 Task: Check your credit history.
Action: Mouse moved to (50, 87)
Screenshot: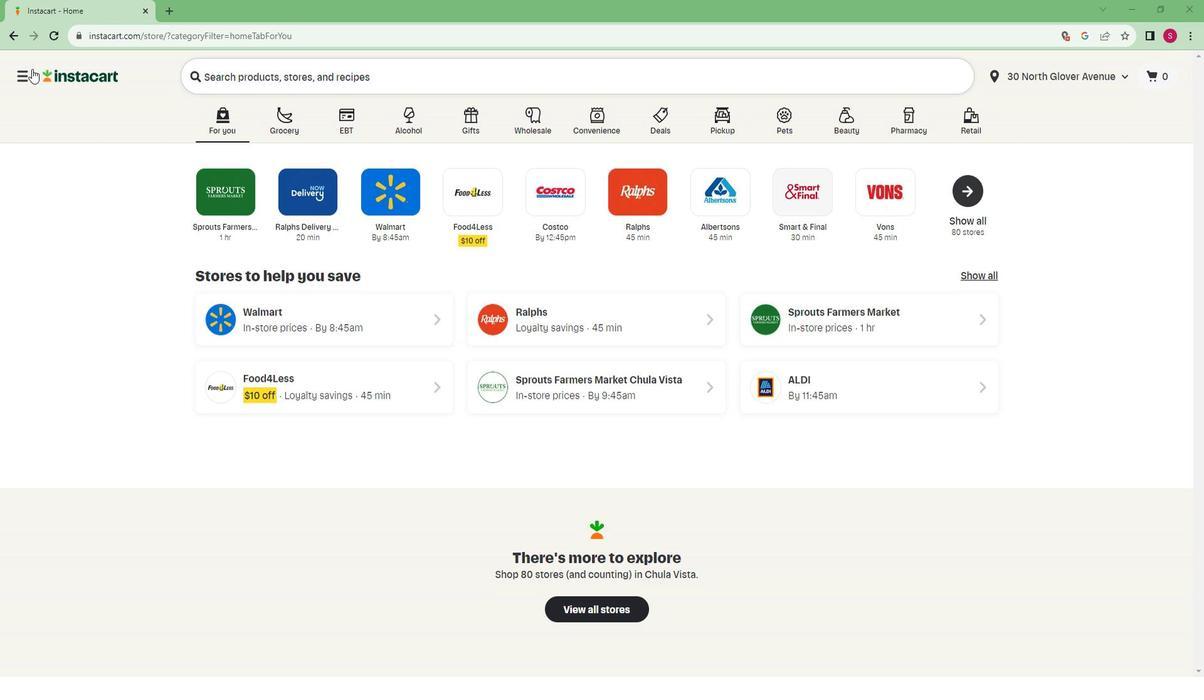 
Action: Mouse pressed left at (50, 87)
Screenshot: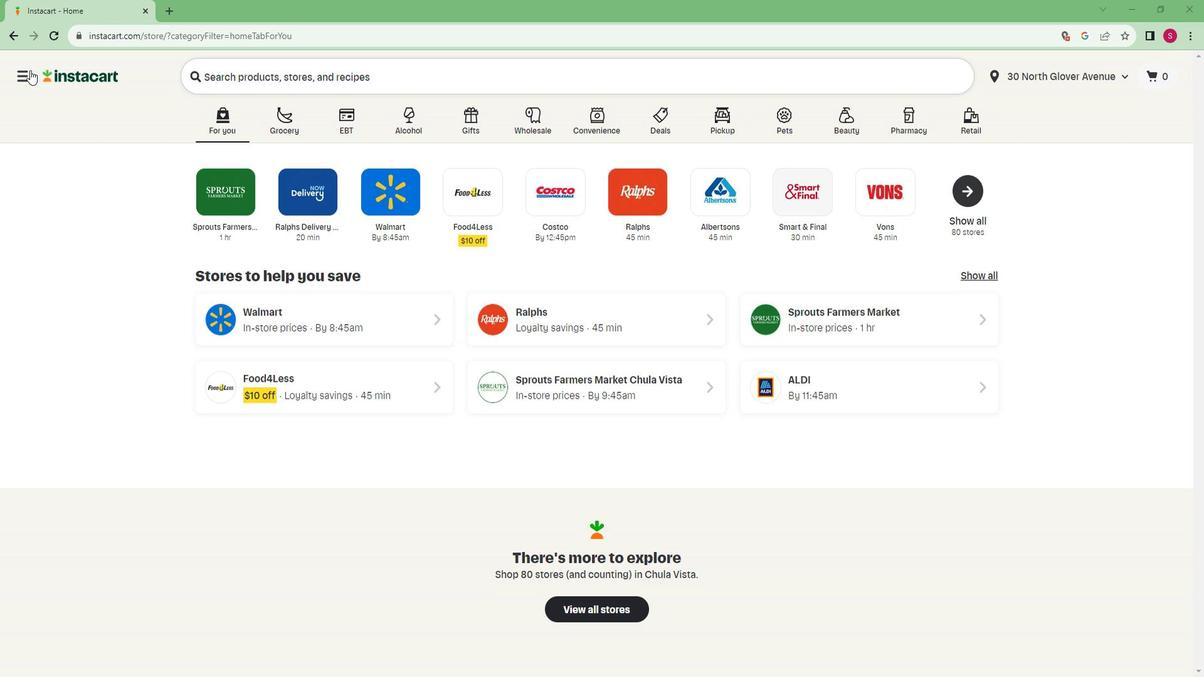
Action: Mouse moved to (50, 565)
Screenshot: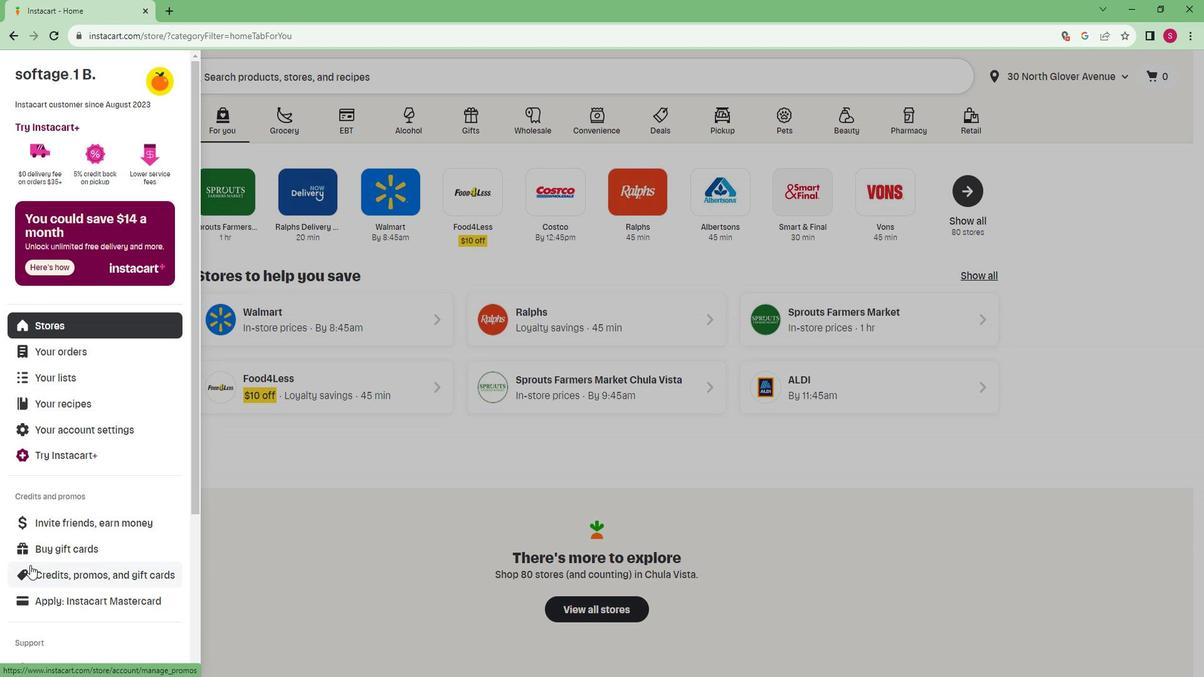 
Action: Mouse pressed left at (50, 565)
Screenshot: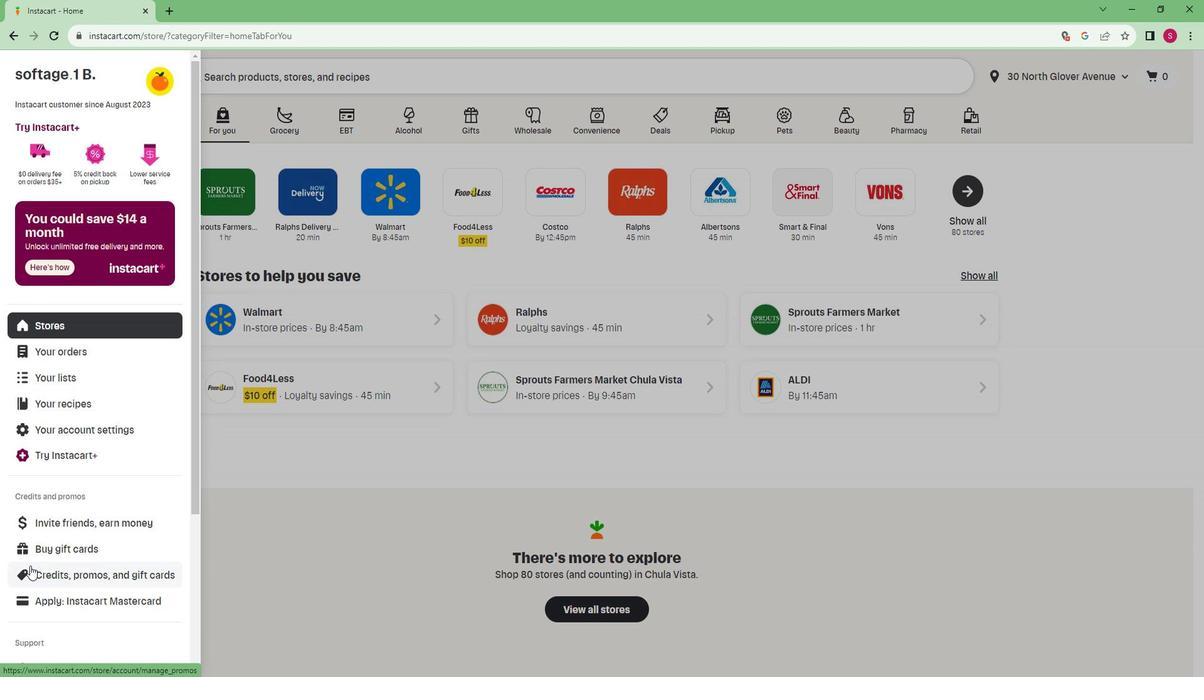 
Action: Mouse moved to (127, 466)
Screenshot: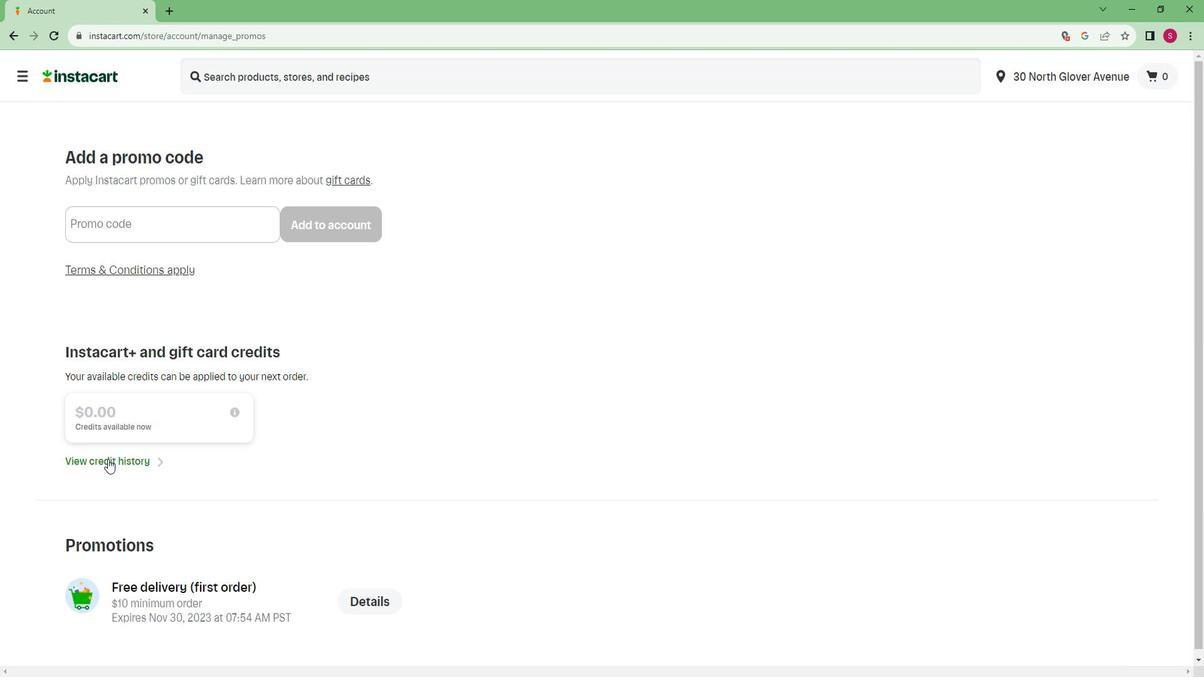 
Action: Mouse pressed left at (127, 466)
Screenshot: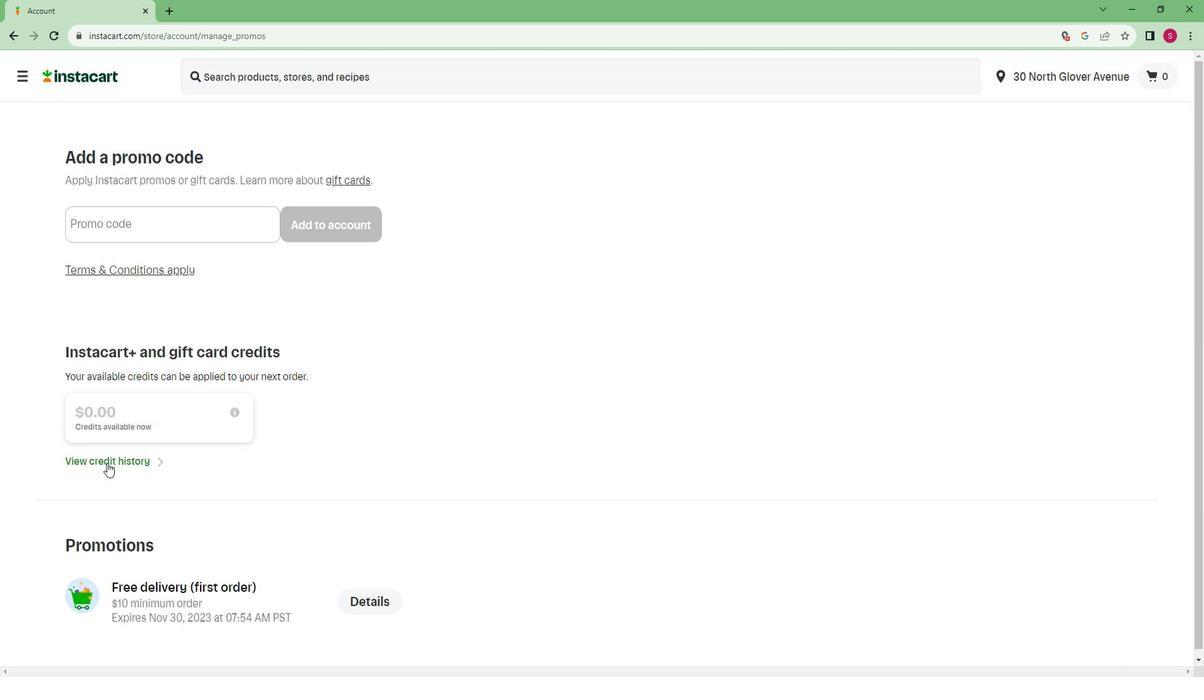 
